 Task: Change  the formatting of the data to Which is Greater than 10 In conditional formating, put the option 'Red Text. 'add another formatting option Format As Table, insert the option Light Gray, Table style light 1 , change the format of Column Width to 15In the sheet   Victory Sales templetes book
Action: Mouse moved to (337, 529)
Screenshot: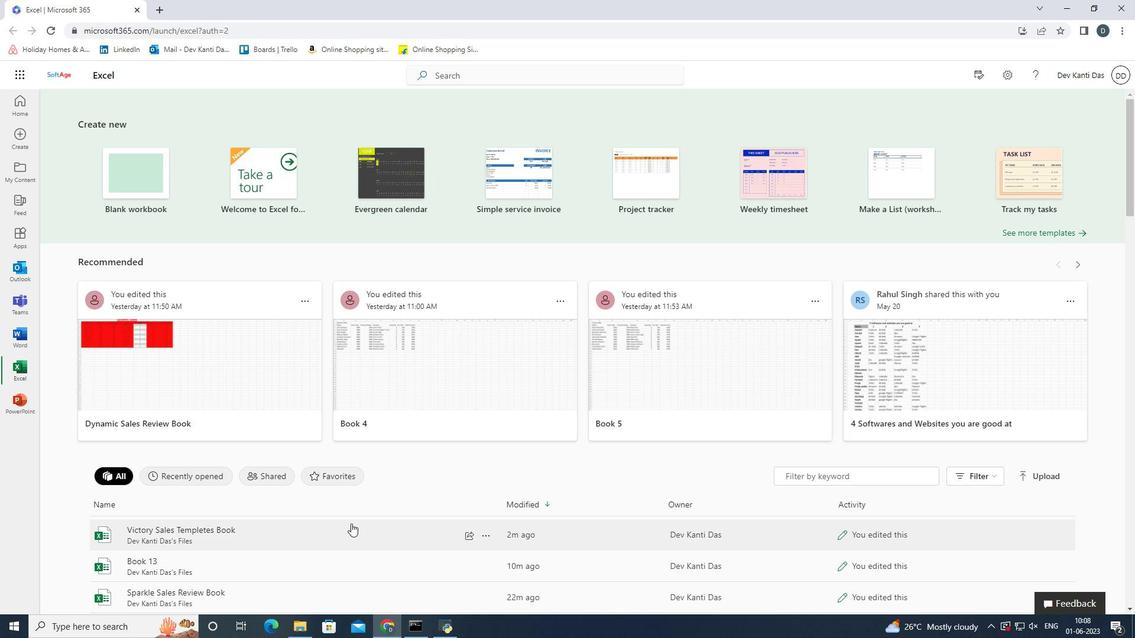 
Action: Mouse pressed left at (337, 529)
Screenshot: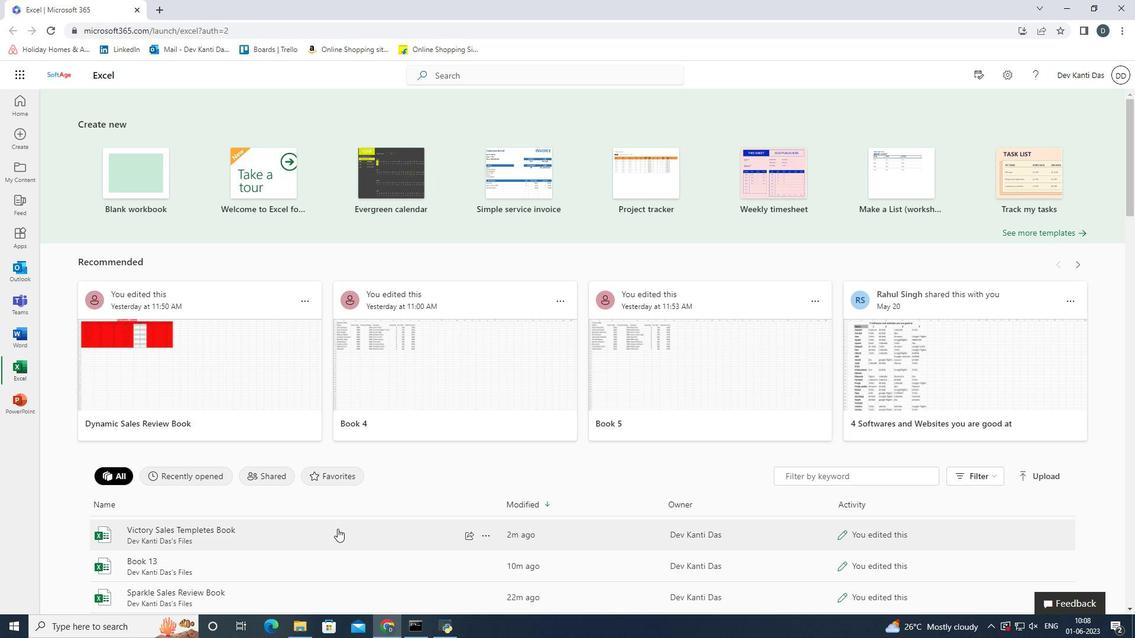 
Action: Mouse moved to (72, 220)
Screenshot: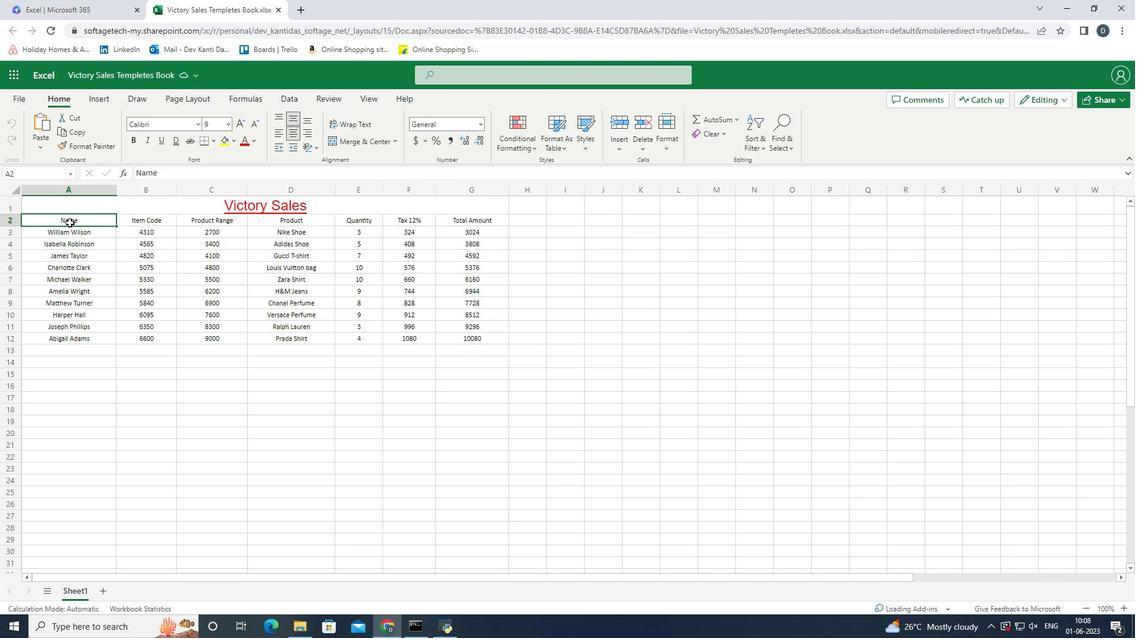 
Action: Mouse pressed left at (72, 220)
Screenshot: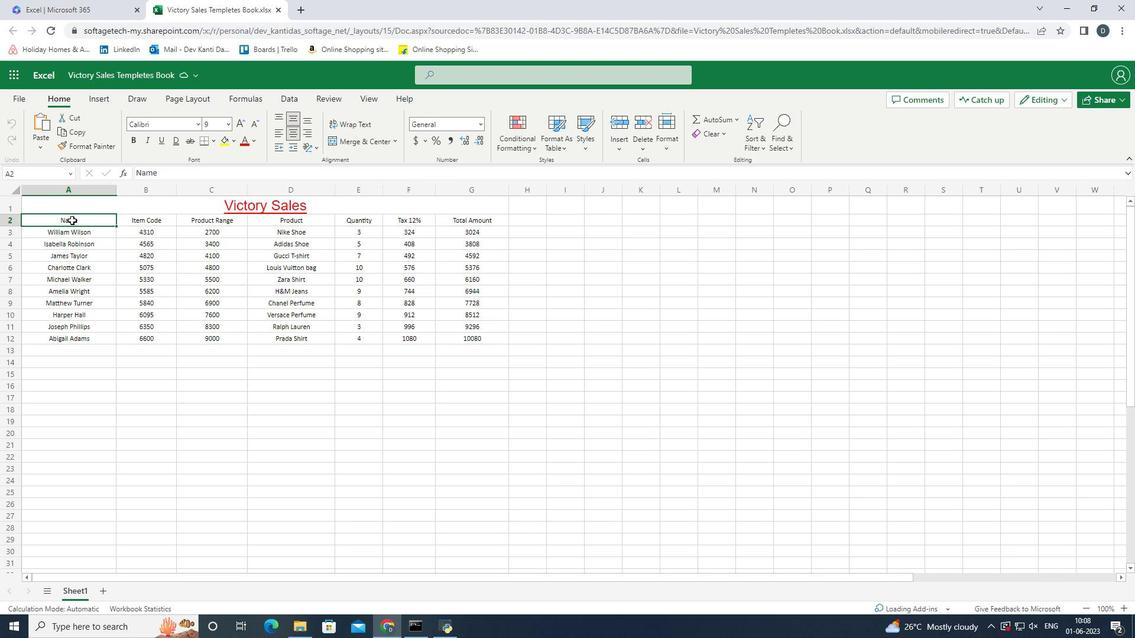 
Action: Mouse moved to (525, 147)
Screenshot: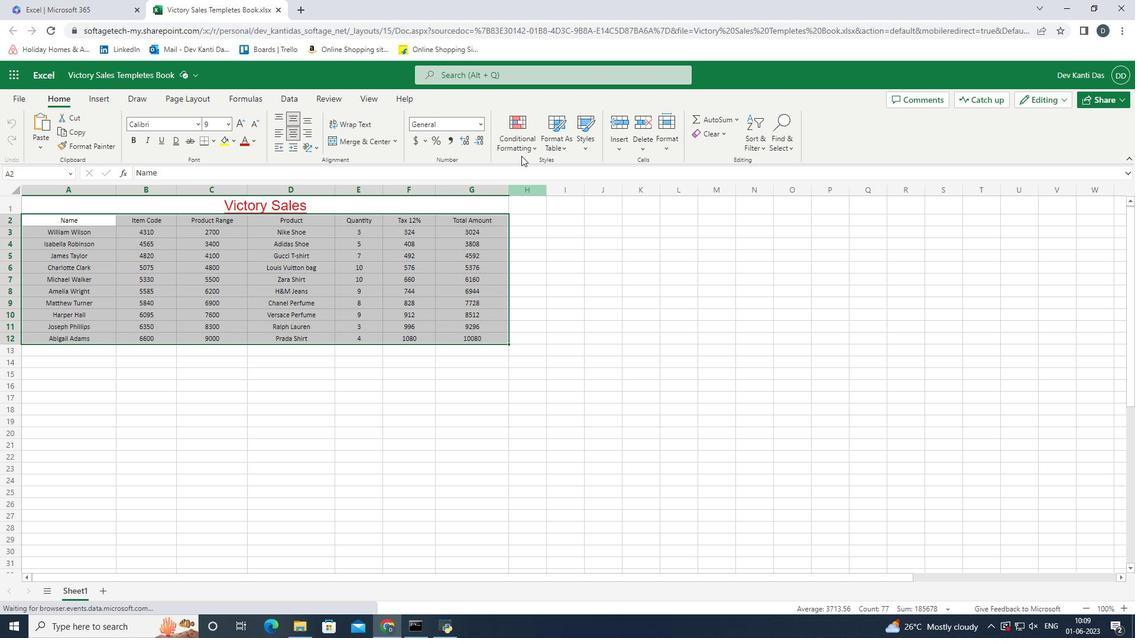 
Action: Mouse pressed left at (525, 147)
Screenshot: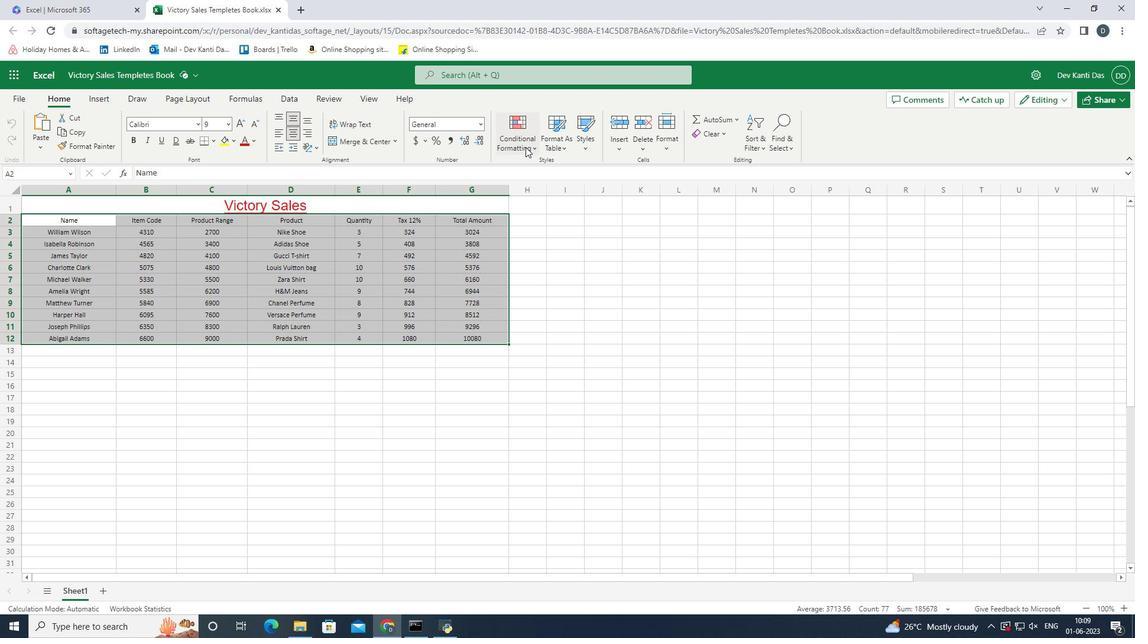 
Action: Mouse moved to (649, 181)
Screenshot: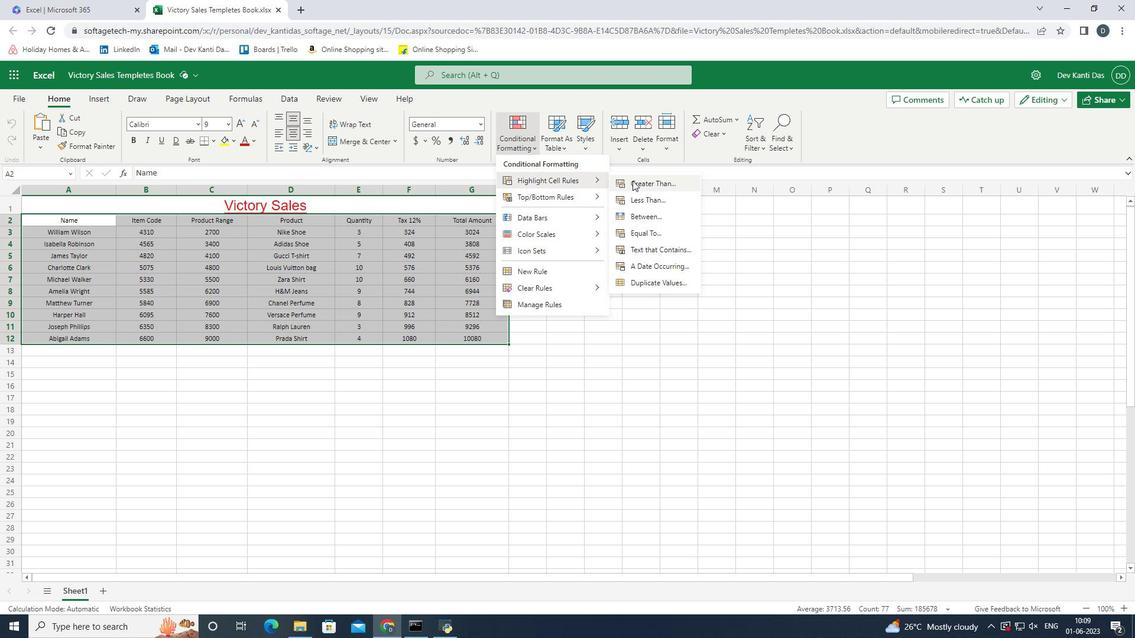 
Action: Mouse pressed left at (649, 181)
Screenshot: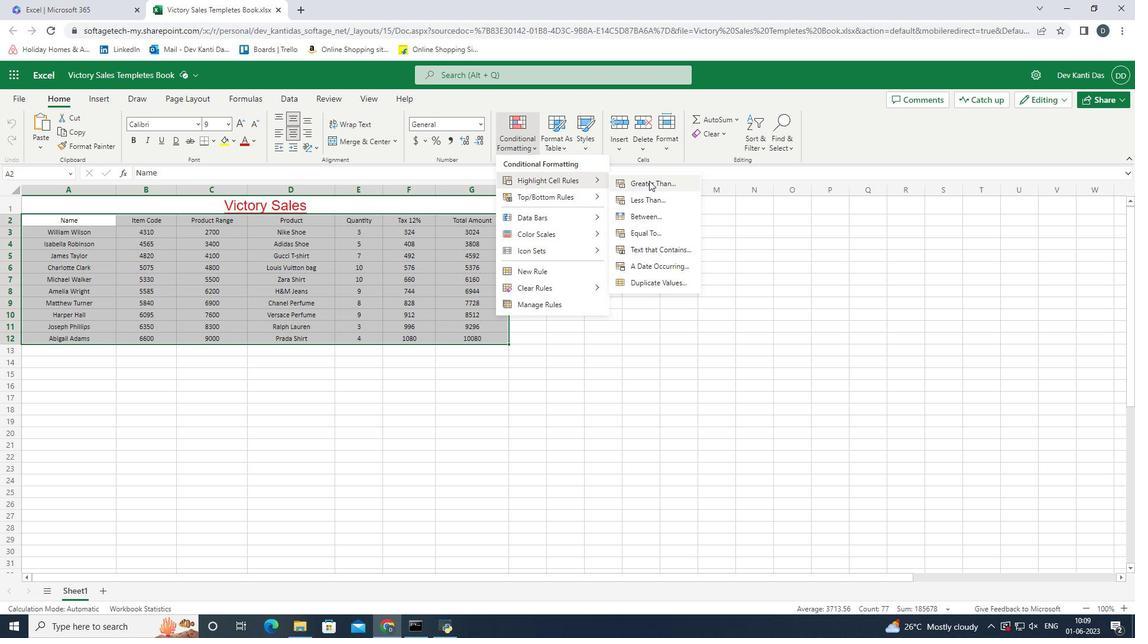 
Action: Mouse moved to (982, 372)
Screenshot: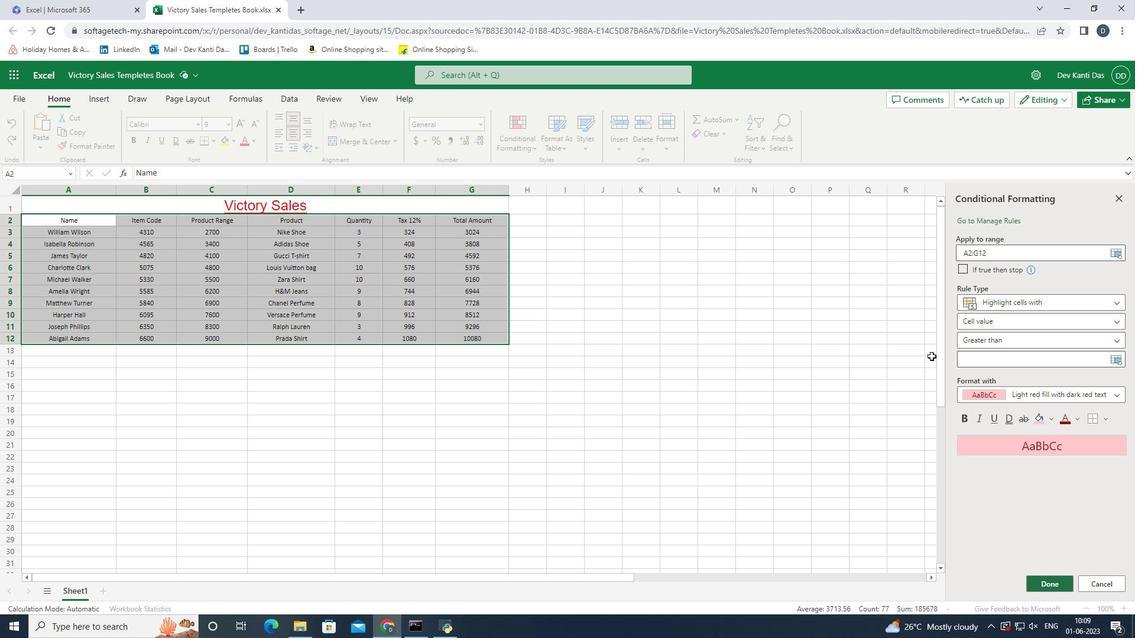 
Action: Key pressed 10
Screenshot: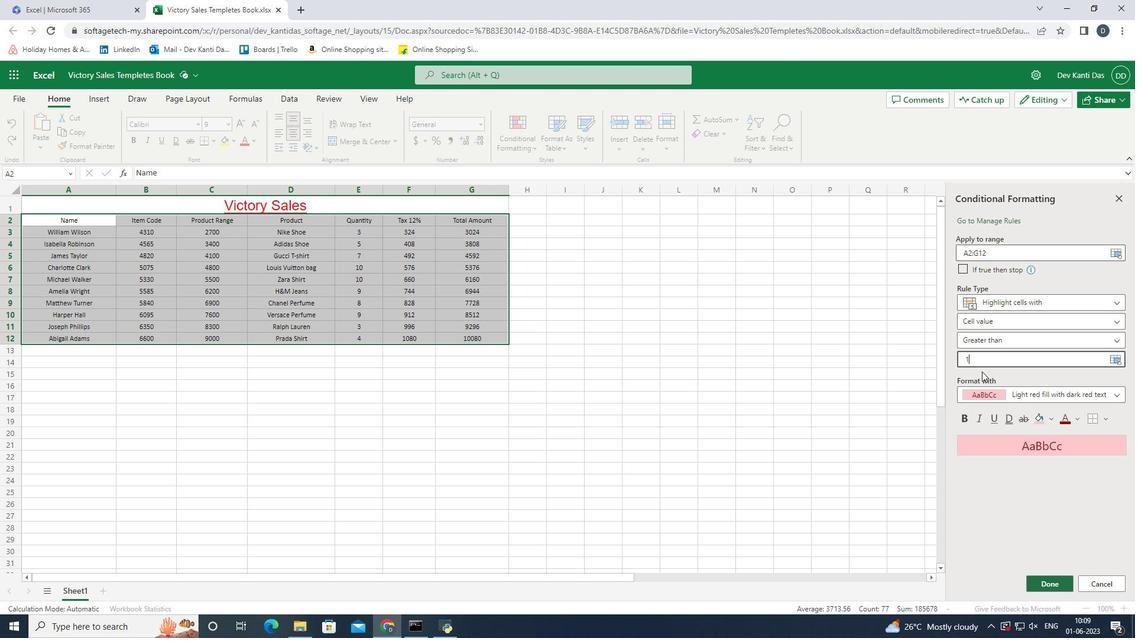 
Action: Mouse moved to (1117, 396)
Screenshot: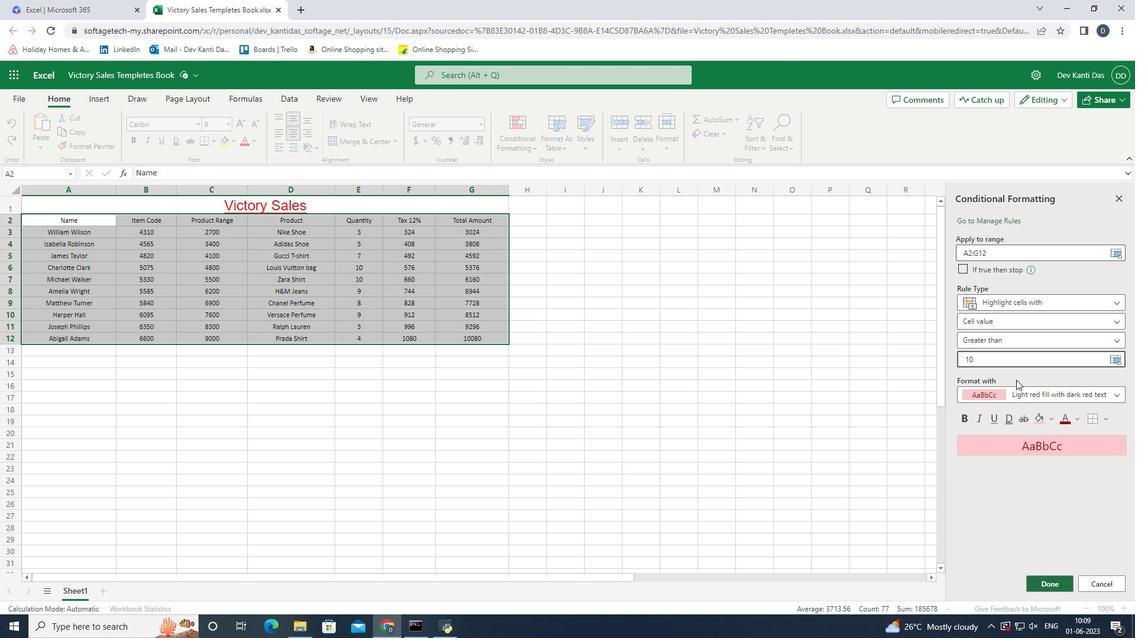 
Action: Mouse pressed left at (1117, 396)
Screenshot: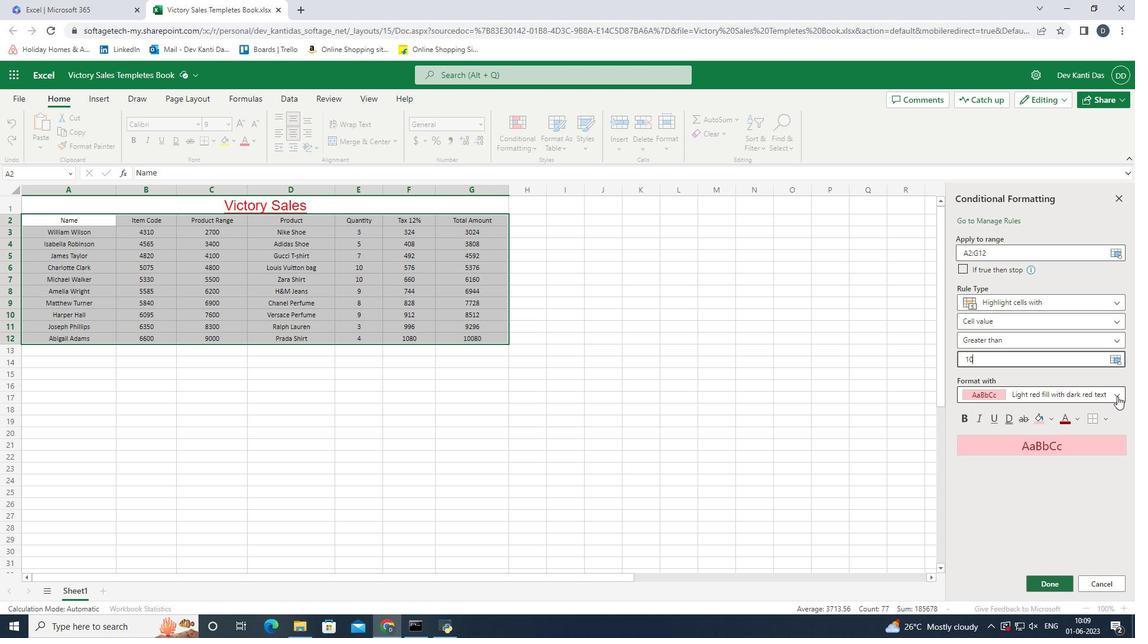 
Action: Mouse moved to (1072, 475)
Screenshot: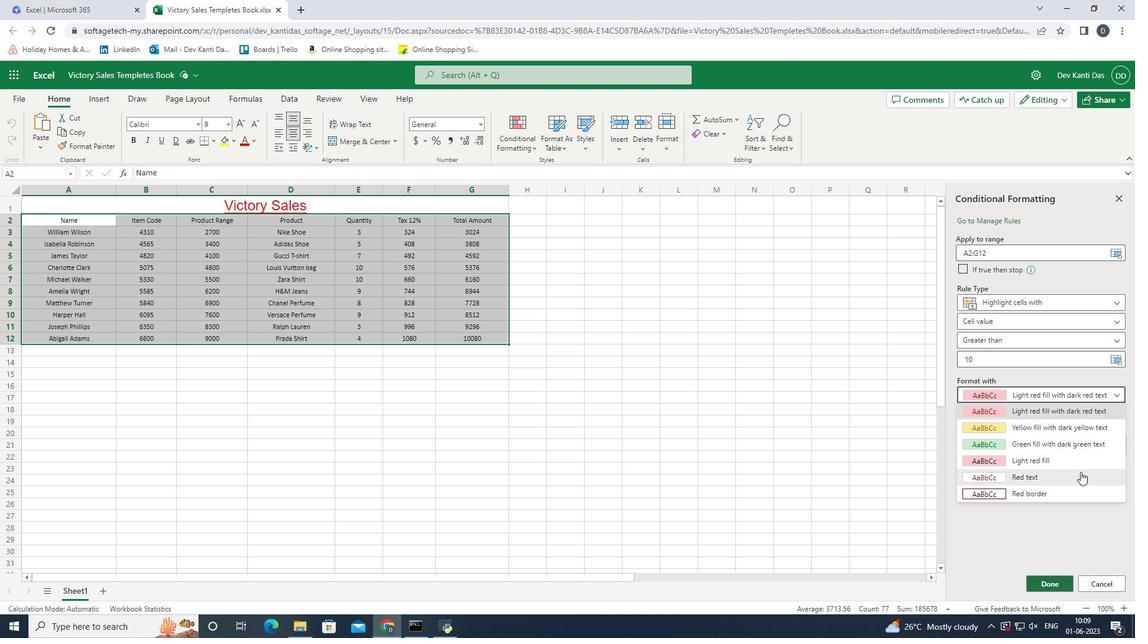 
Action: Mouse pressed left at (1072, 475)
Screenshot: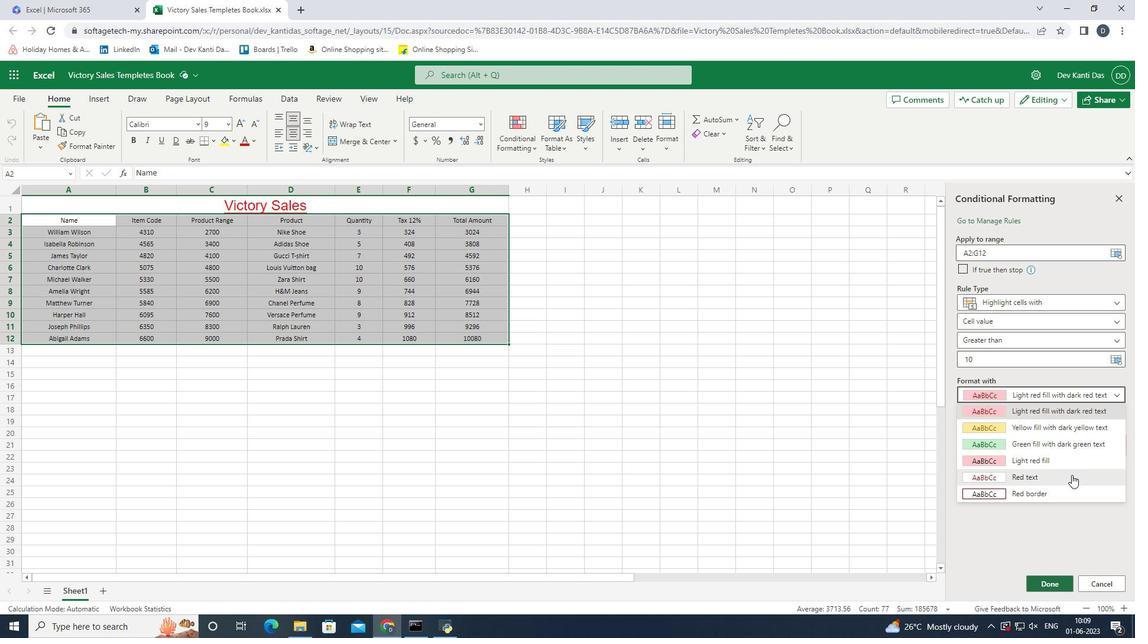 
Action: Mouse moved to (1046, 586)
Screenshot: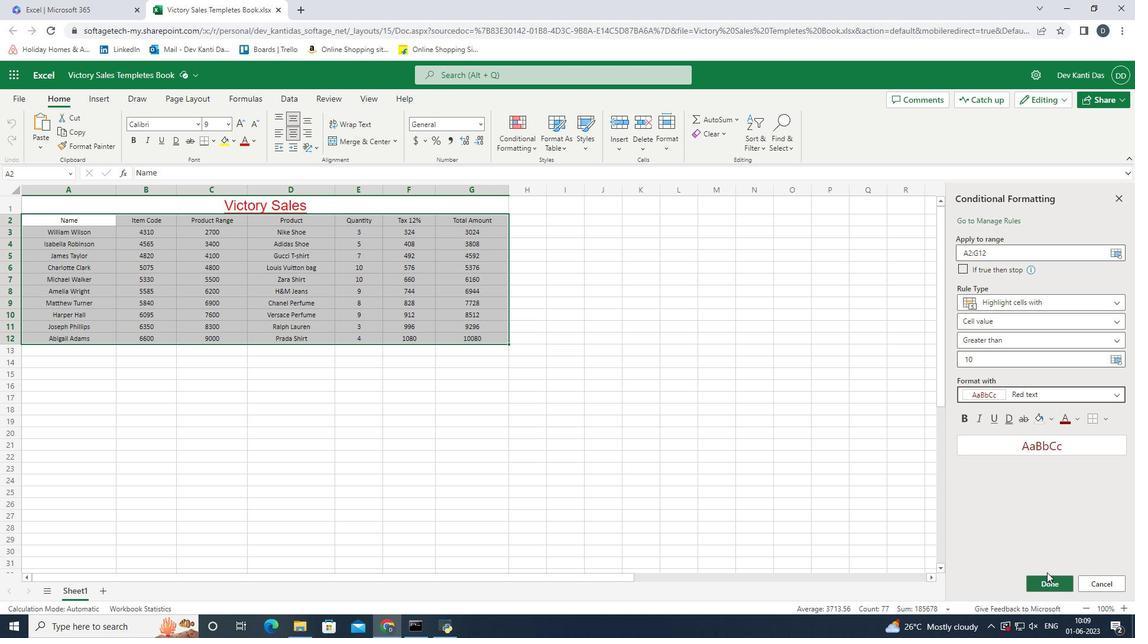 
Action: Mouse pressed left at (1046, 586)
Screenshot: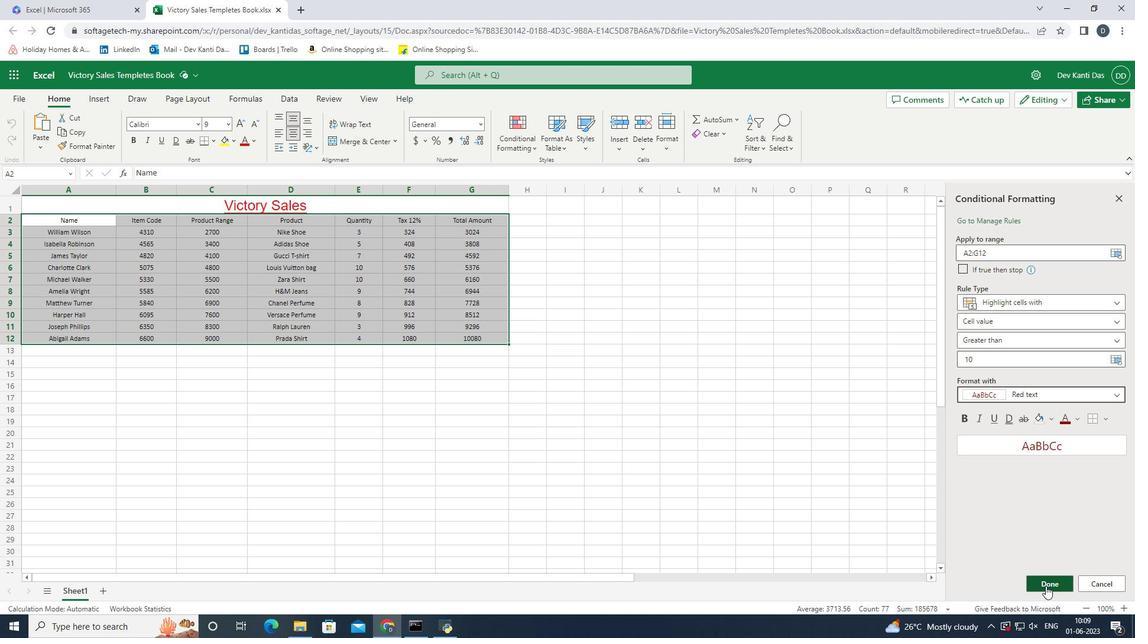 
Action: Mouse moved to (1122, 202)
Screenshot: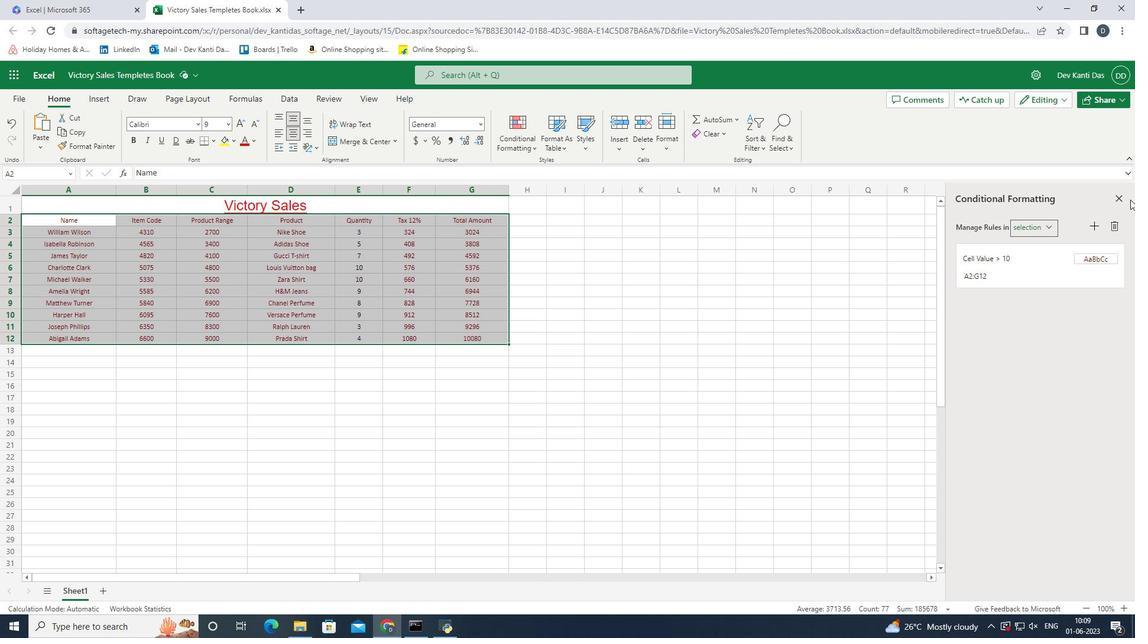
Action: Mouse pressed left at (1122, 202)
Screenshot: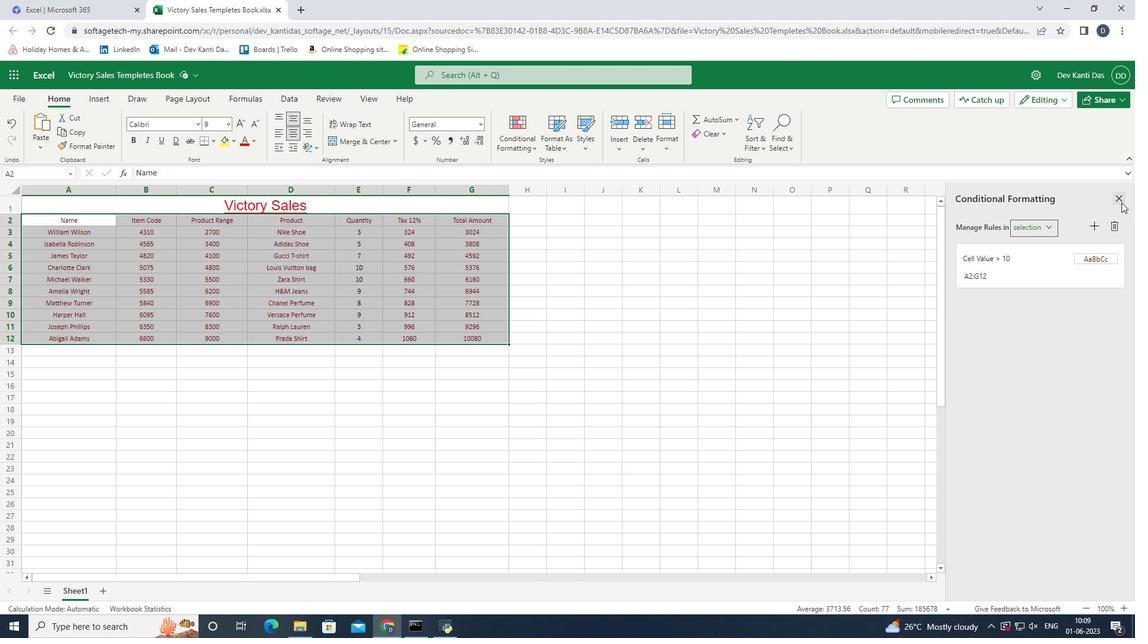 
Action: Mouse moved to (555, 143)
Screenshot: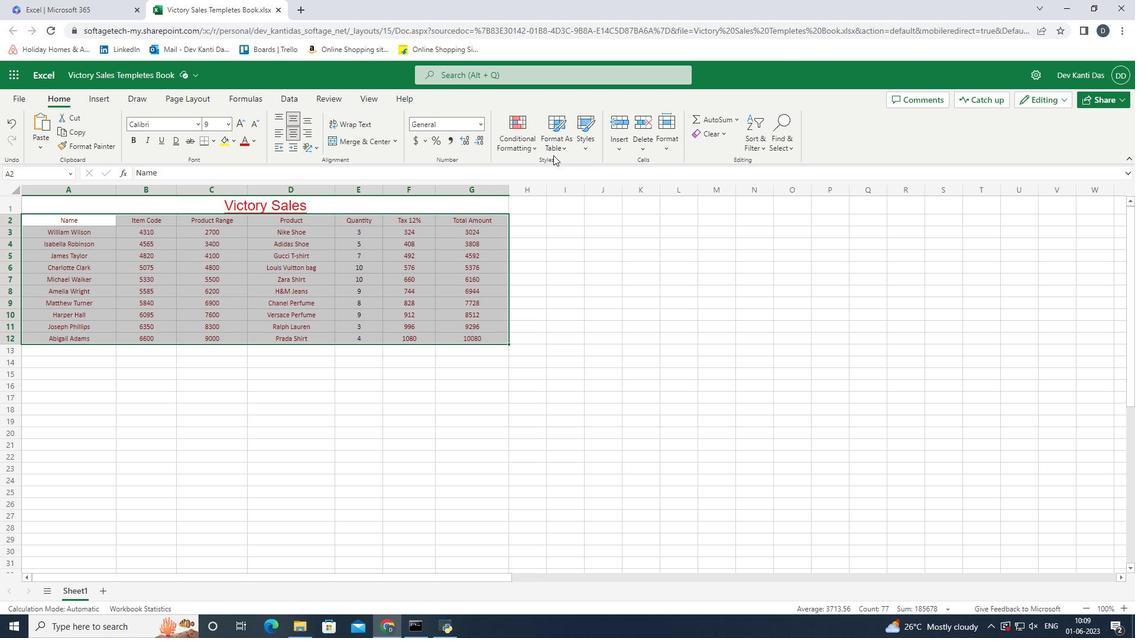 
Action: Mouse pressed left at (555, 143)
Screenshot: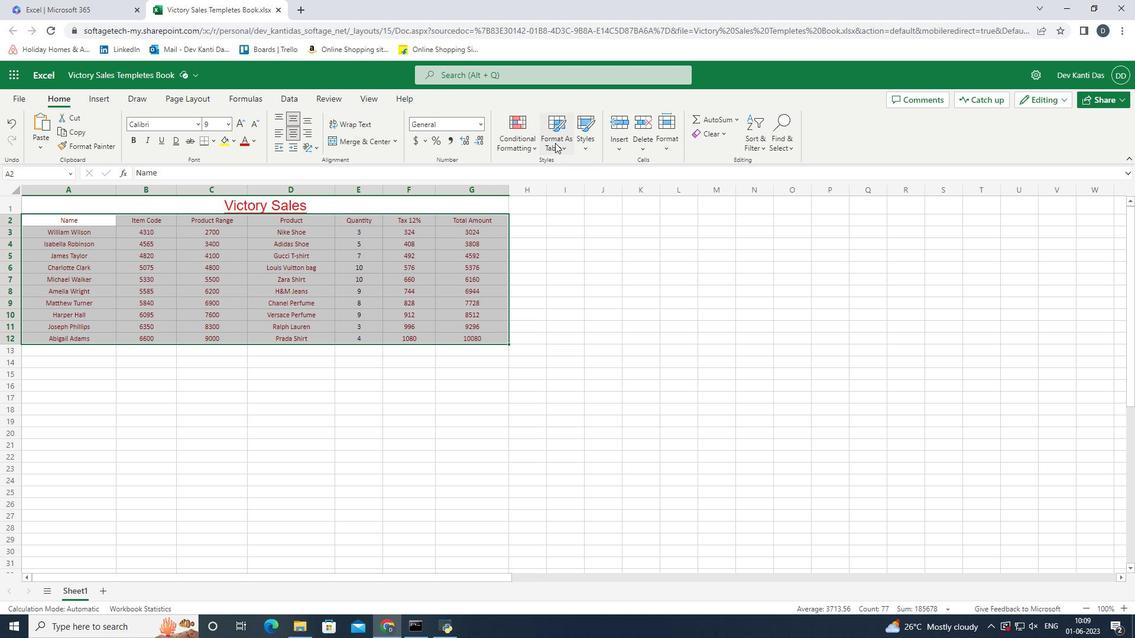 
Action: Mouse moved to (567, 195)
Screenshot: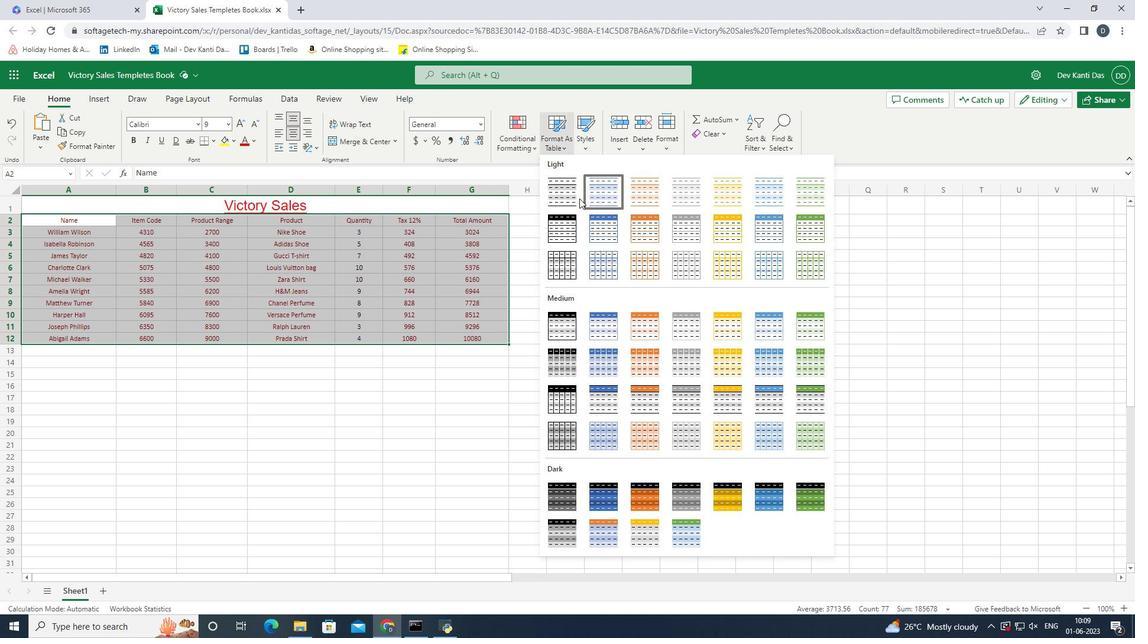 
Action: Mouse pressed left at (567, 195)
Screenshot: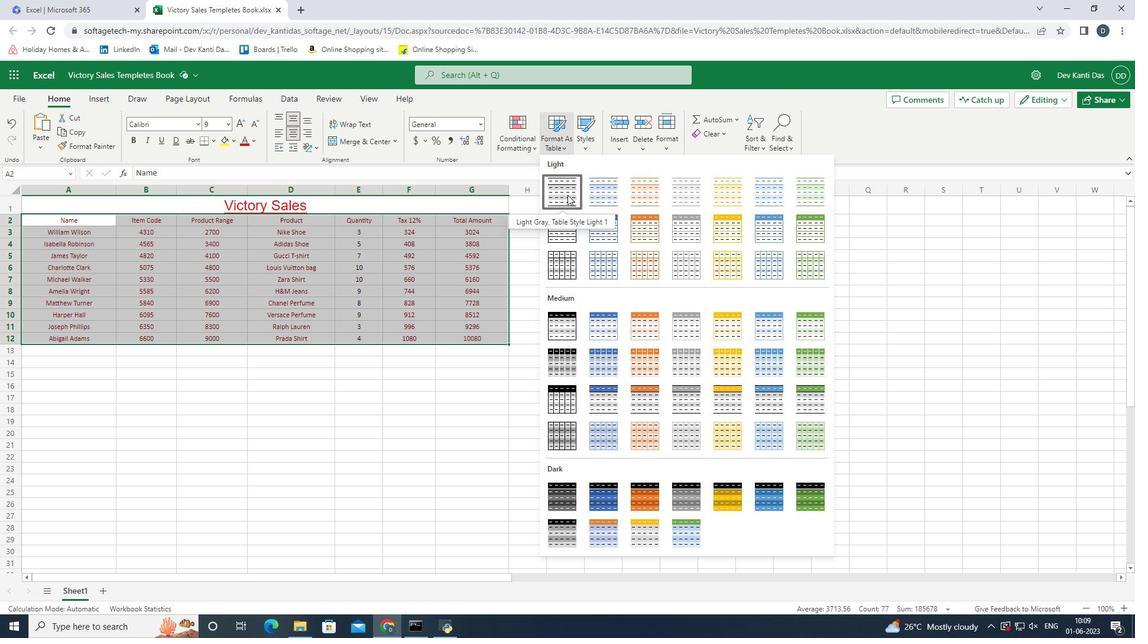 
Action: Mouse moved to (620, 369)
Screenshot: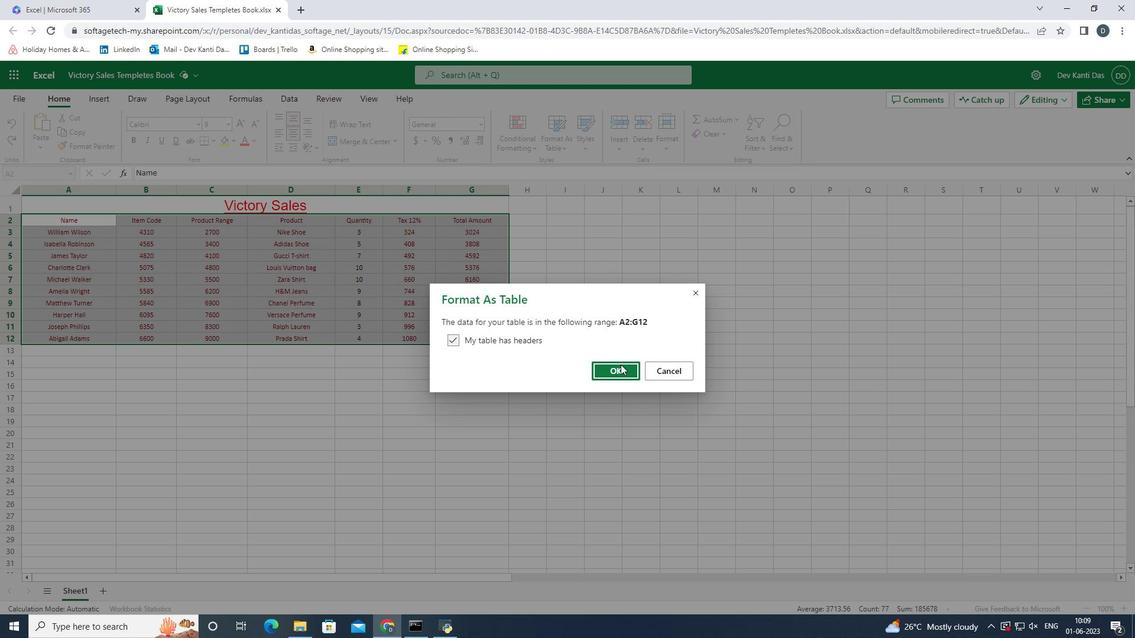 
Action: Mouse pressed left at (620, 369)
Screenshot: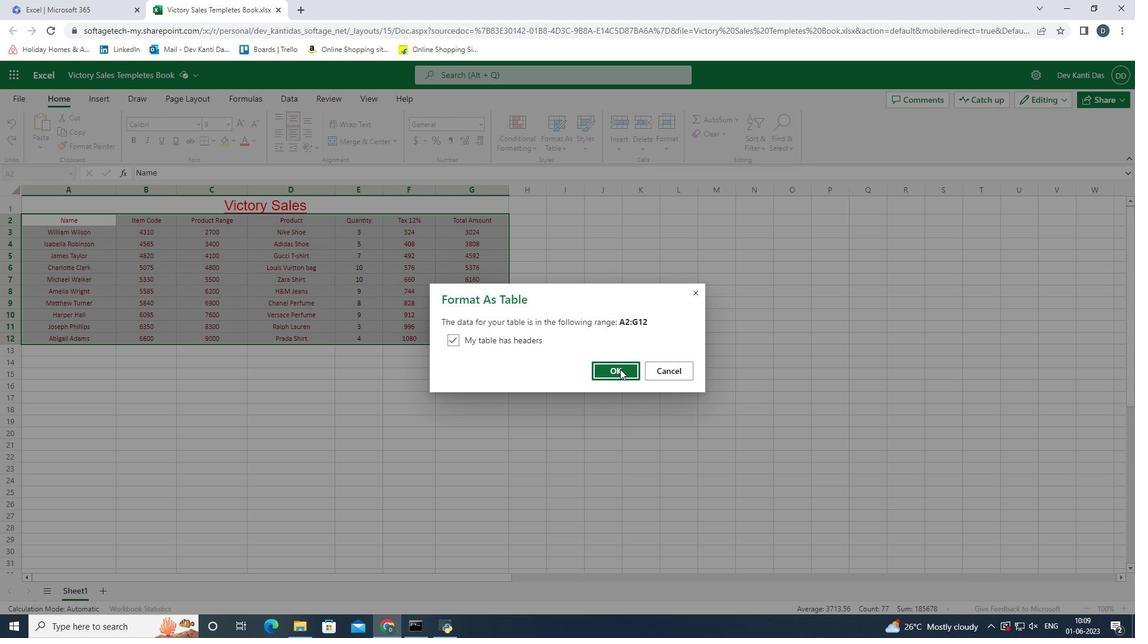 
Action: Mouse moved to (662, 144)
Screenshot: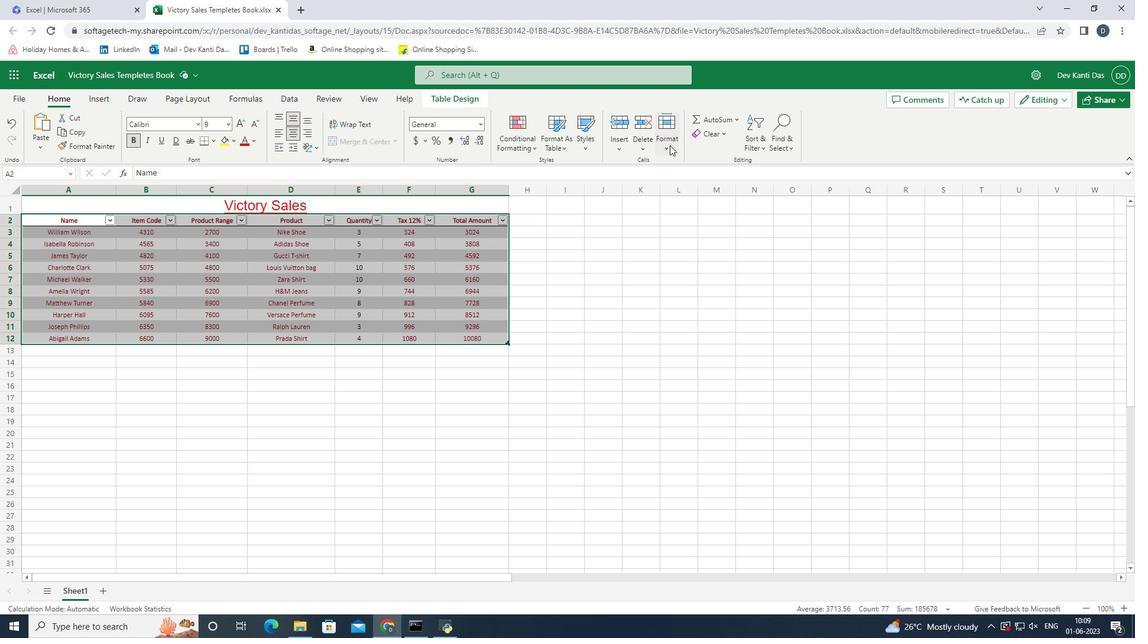 
Action: Mouse pressed left at (662, 144)
Screenshot: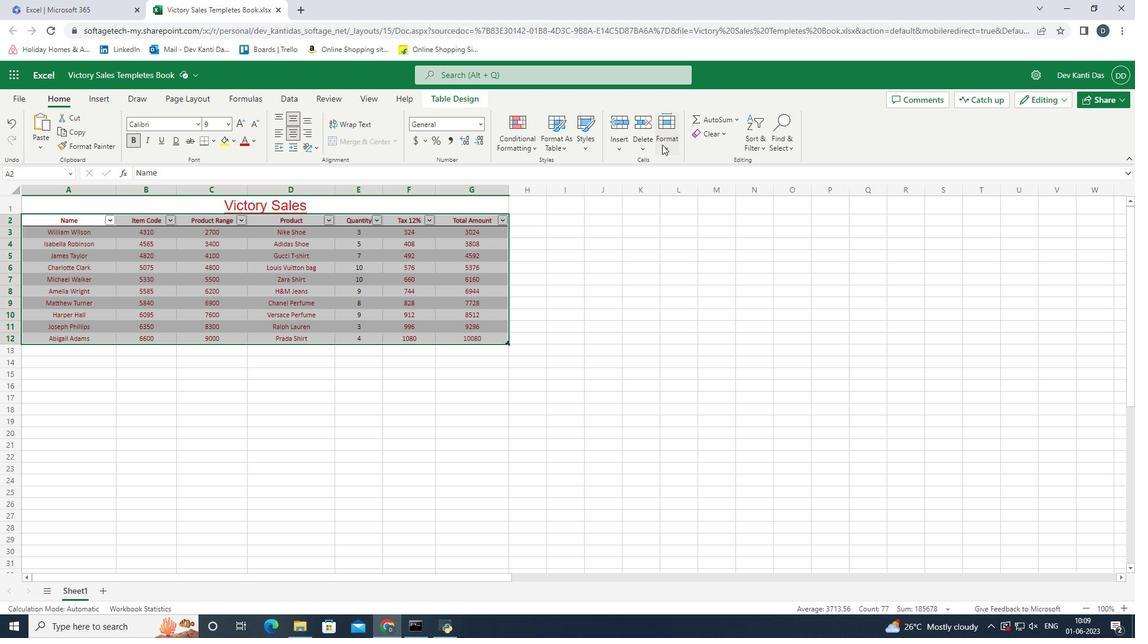 
Action: Mouse moved to (724, 217)
Screenshot: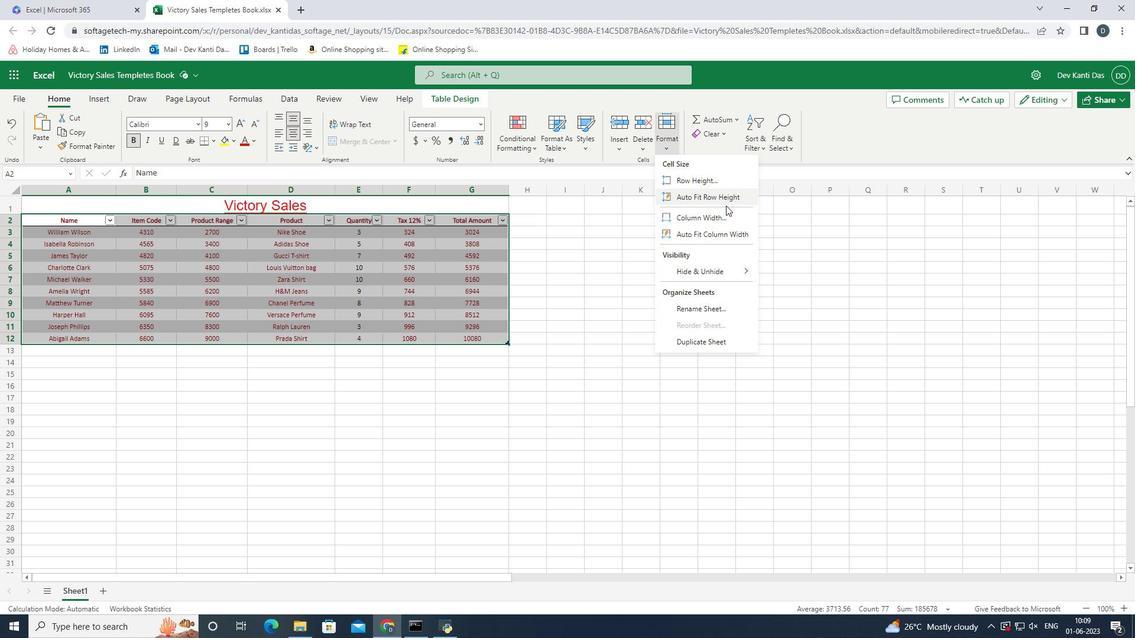 
Action: Mouse pressed left at (724, 217)
Screenshot: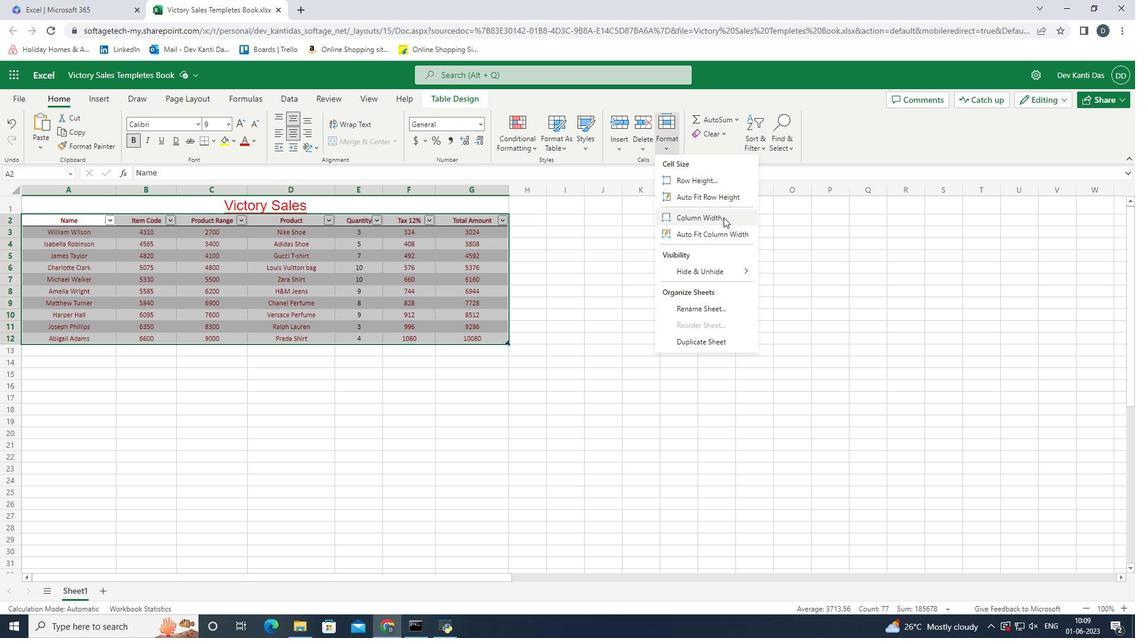 
Action: Mouse moved to (748, 246)
Screenshot: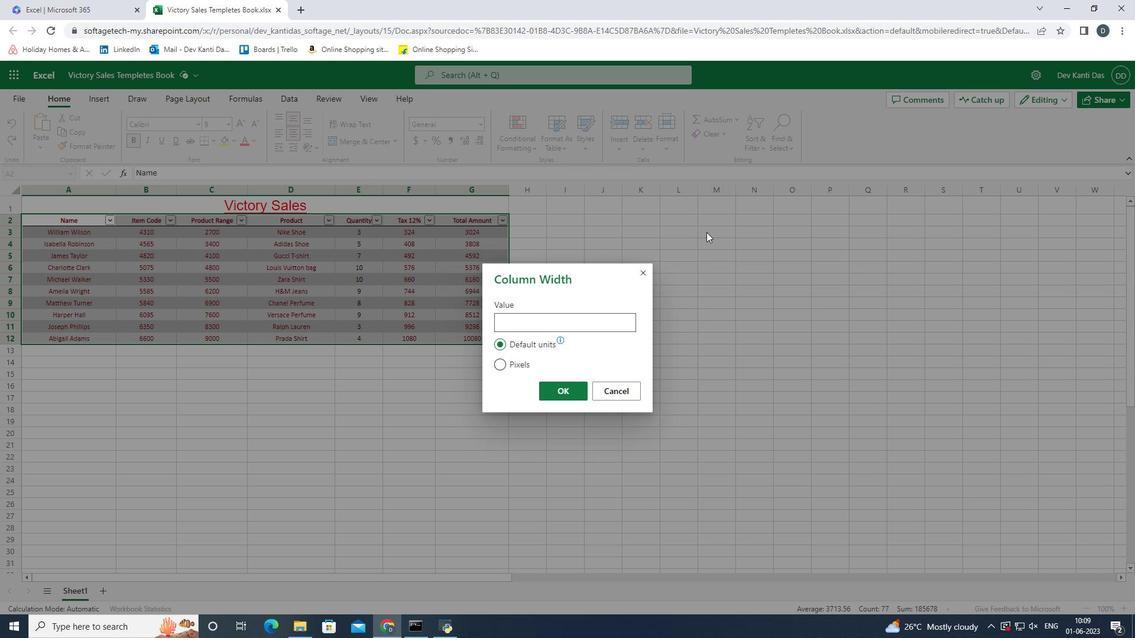
Action: Key pressed 15
Screenshot: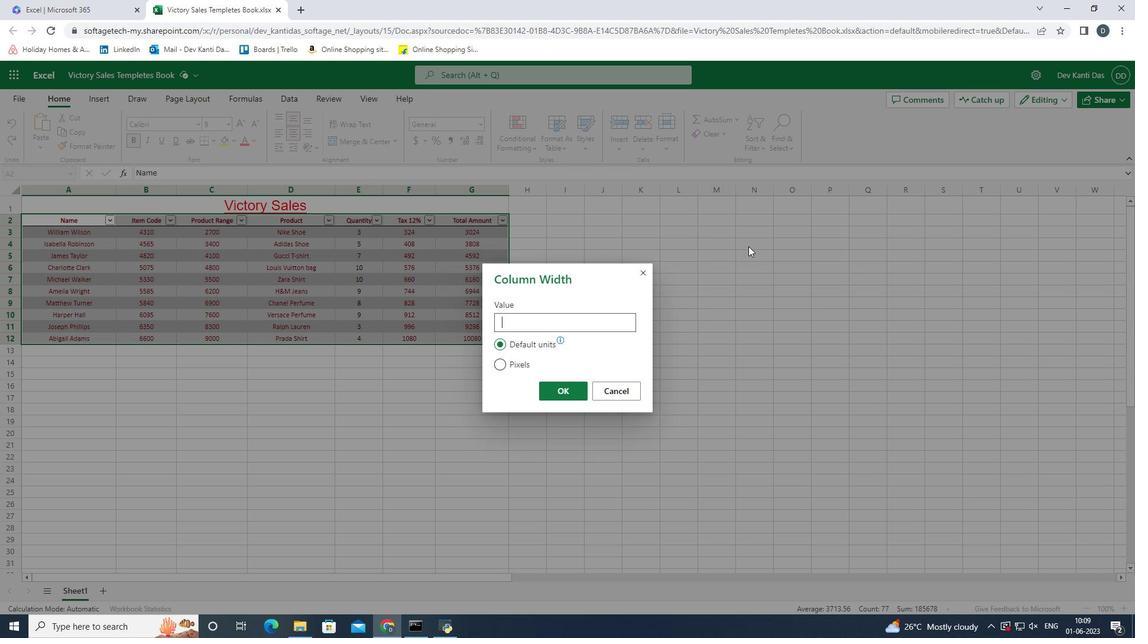 
Action: Mouse moved to (561, 390)
Screenshot: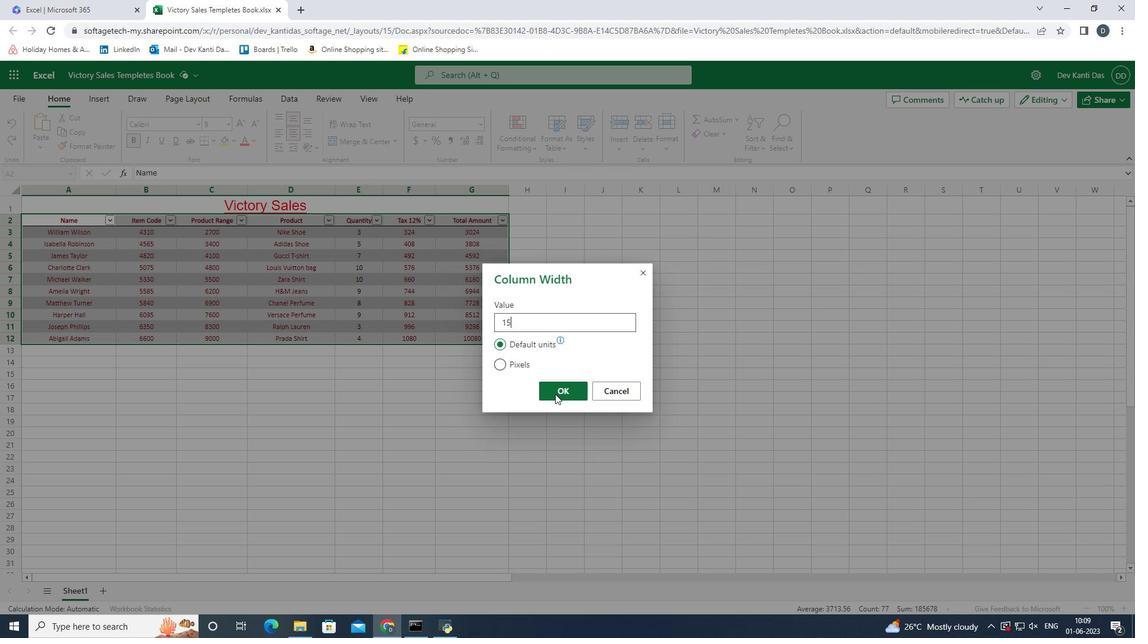 
Action: Mouse pressed left at (561, 390)
Screenshot: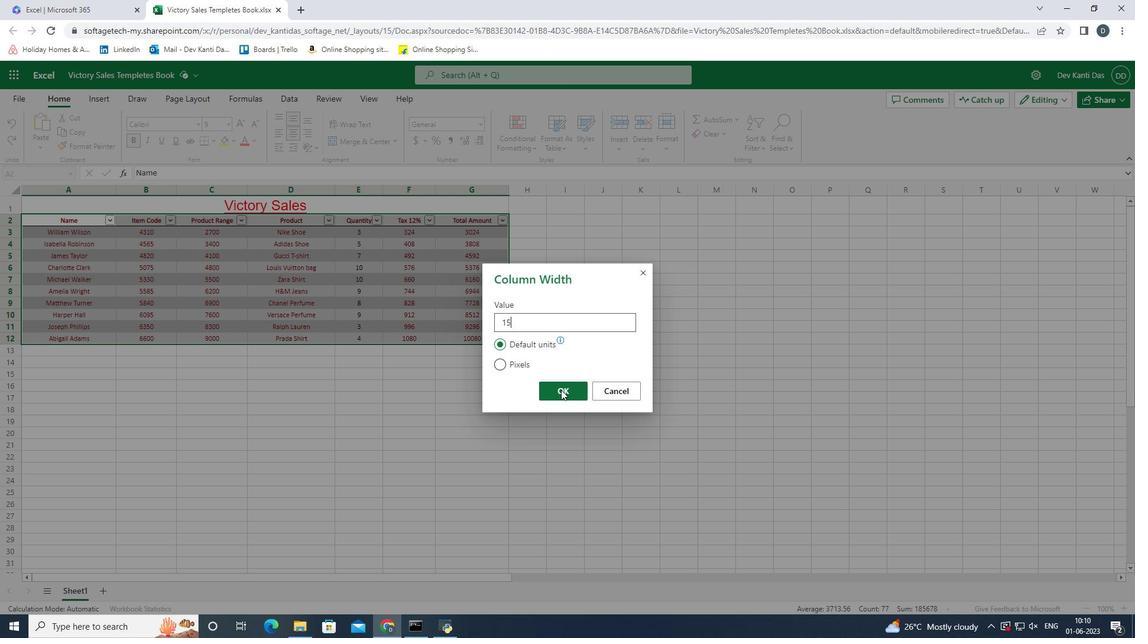 
Action: Mouse moved to (433, 335)
Screenshot: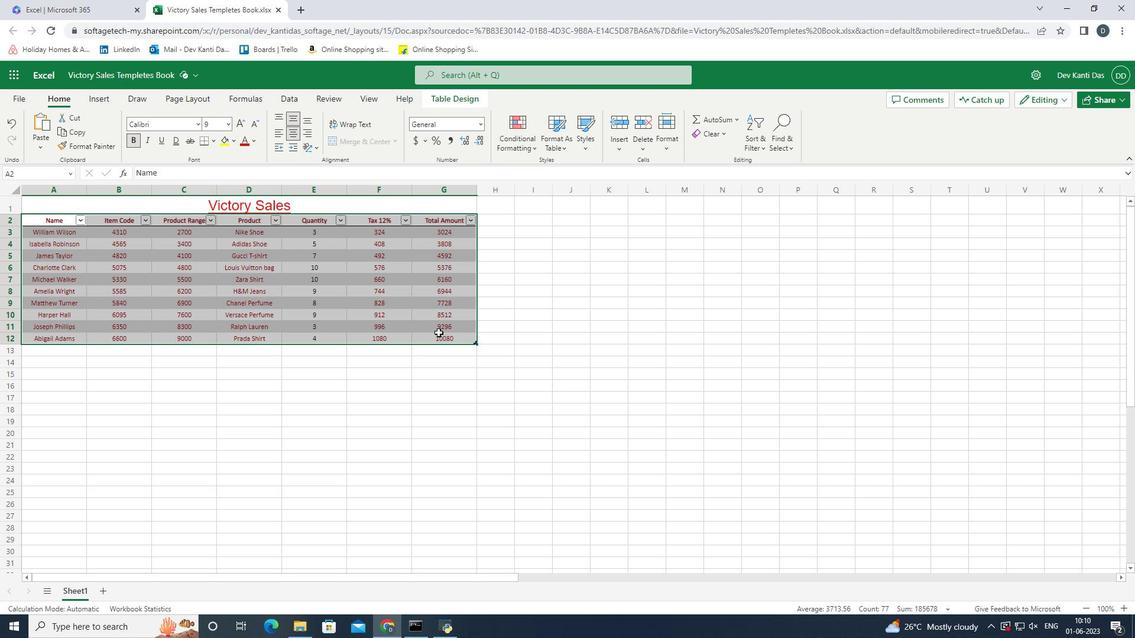 
Action: Mouse pressed left at (433, 335)
Screenshot: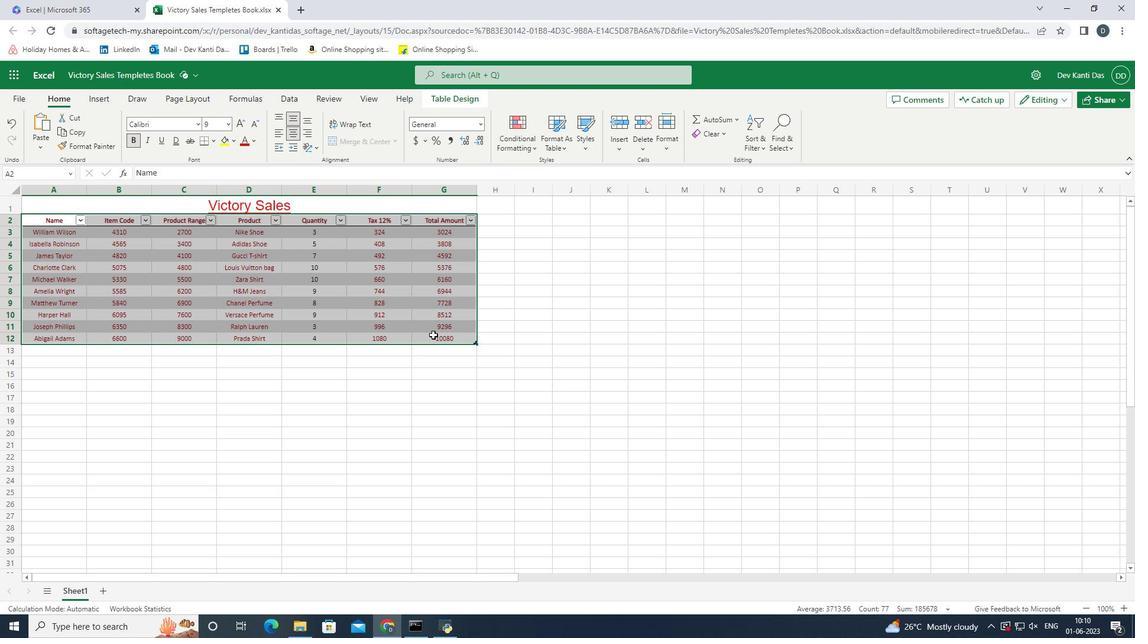 
Action: Mouse moved to (528, 337)
Screenshot: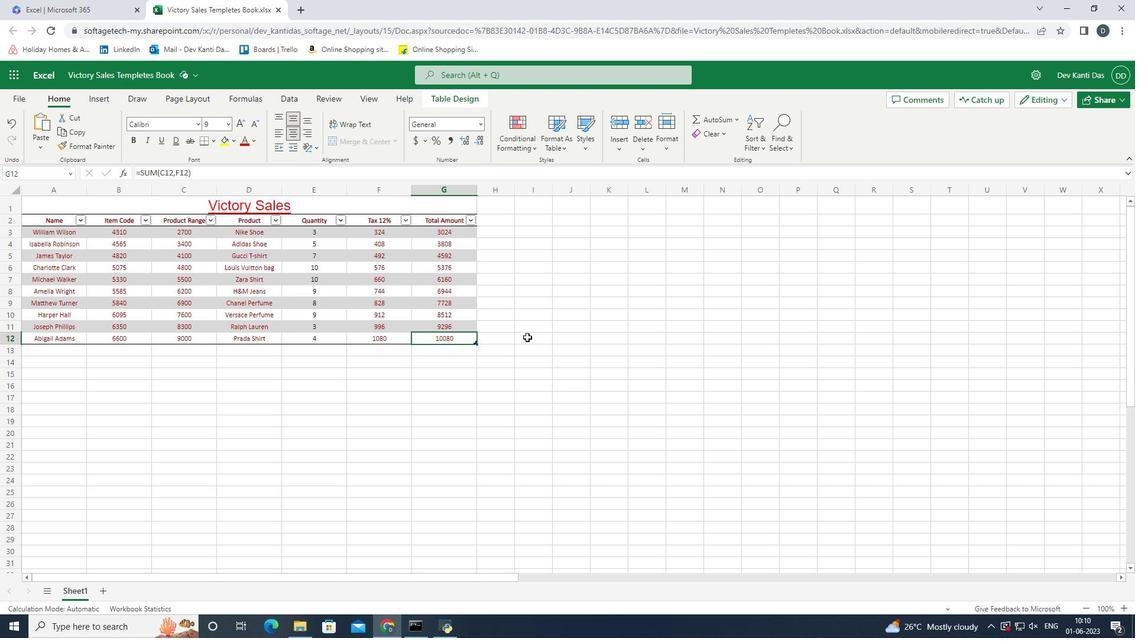 
